Task: Create a rule from the Agile list, Priority changed -> Complete task in the project AutoWave if Priority Cleared then Complete Task
Action: Mouse moved to (828, 182)
Screenshot: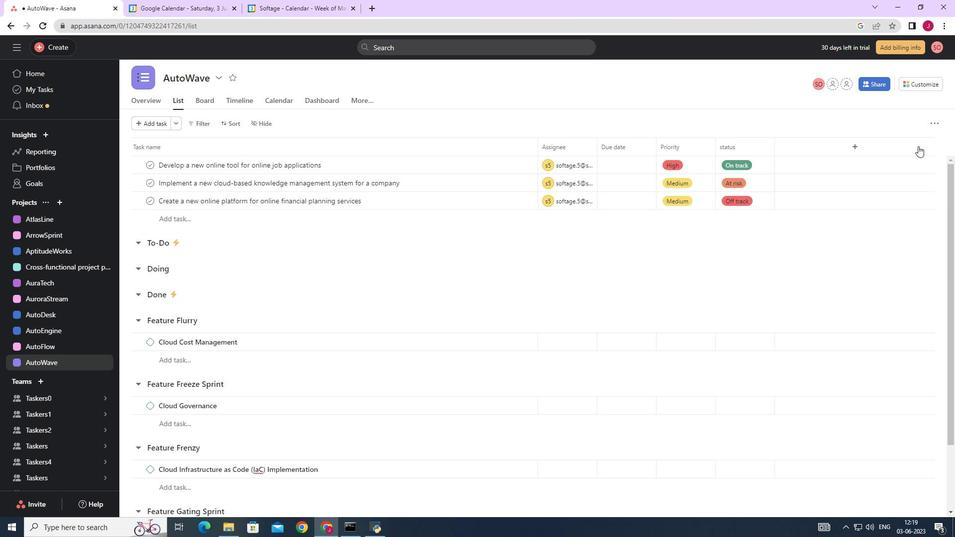 
Action: Mouse scrolled (828, 182) with delta (0, 0)
Screenshot: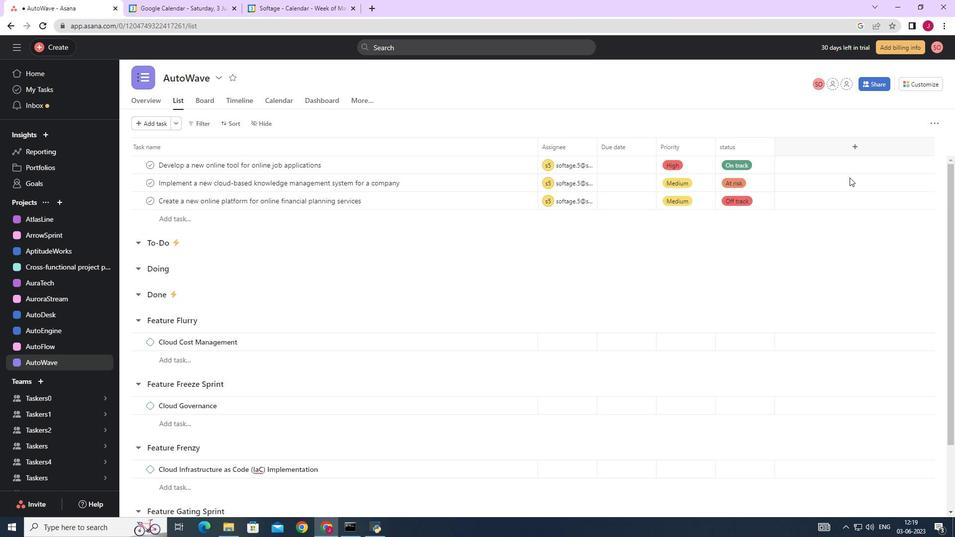 
Action: Mouse scrolled (828, 182) with delta (0, 0)
Screenshot: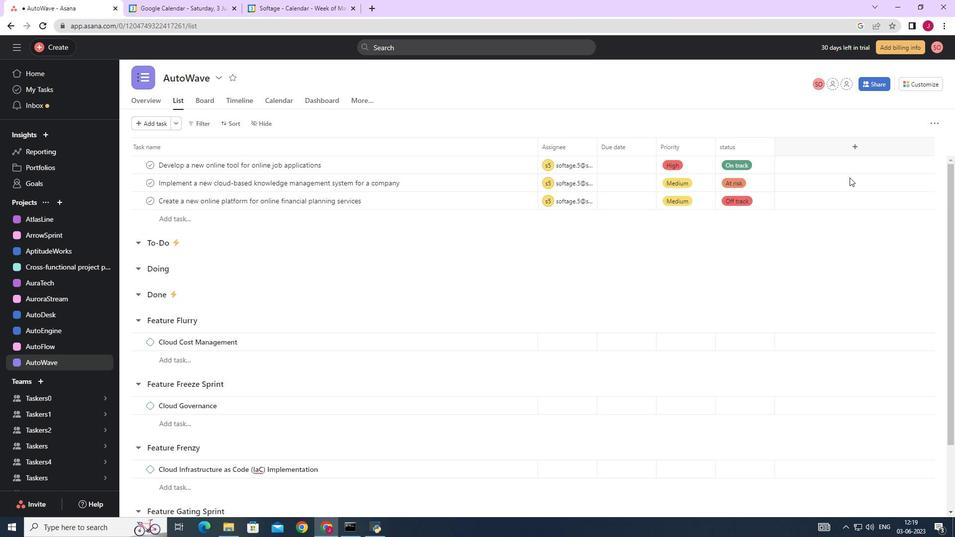 
Action: Mouse scrolled (828, 182) with delta (0, 0)
Screenshot: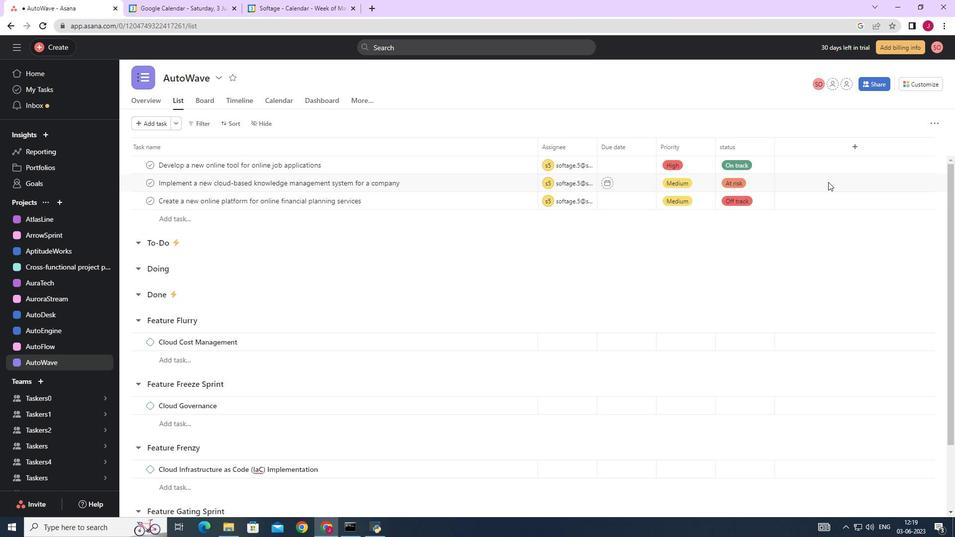 
Action: Mouse moved to (923, 88)
Screenshot: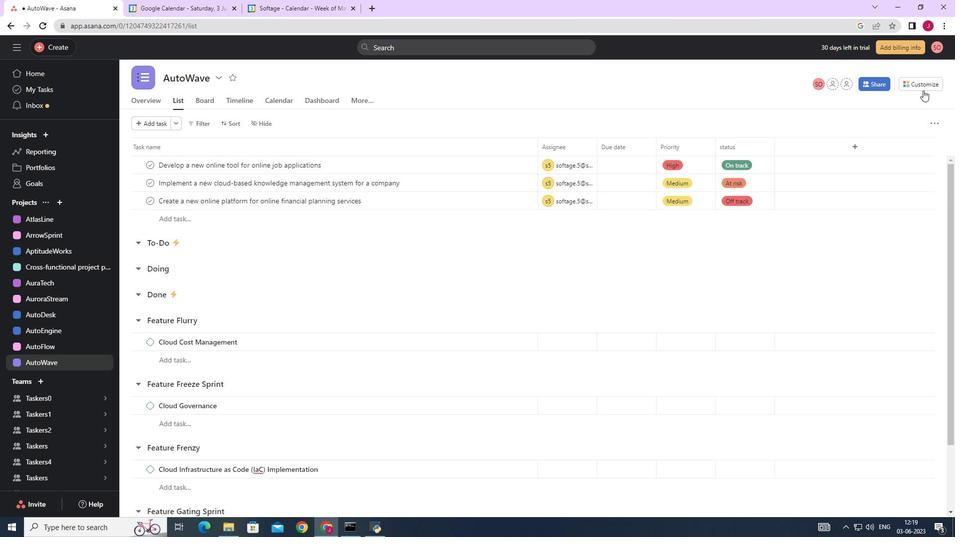 
Action: Mouse pressed left at (923, 88)
Screenshot: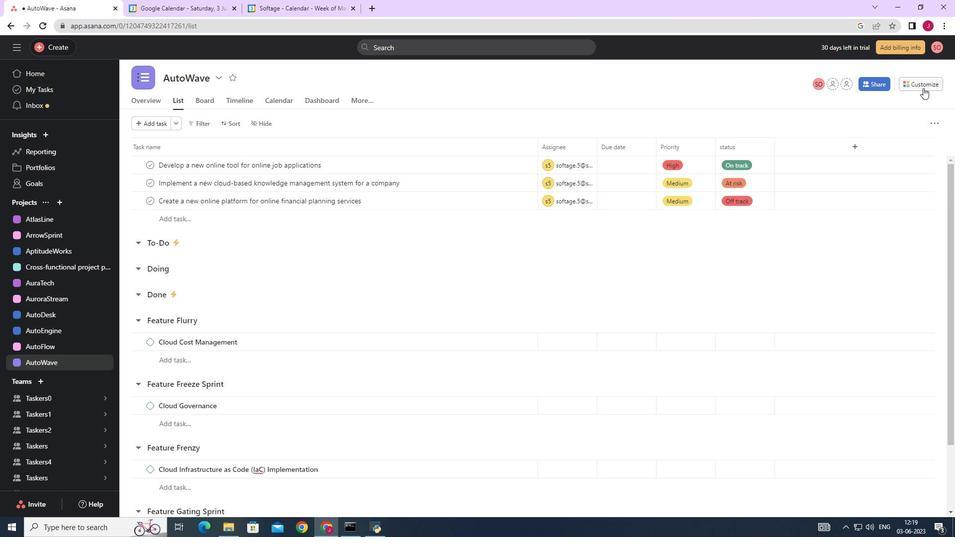 
Action: Mouse moved to (747, 220)
Screenshot: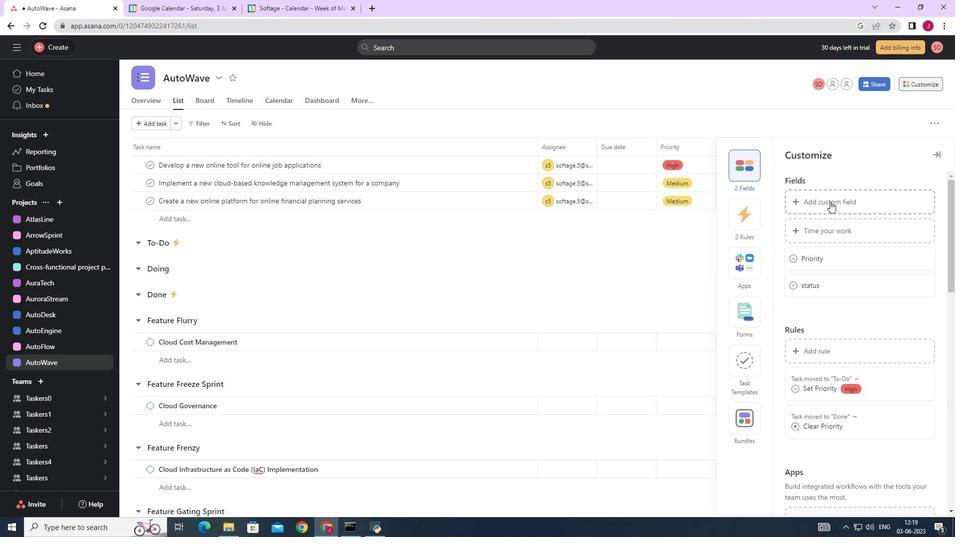 
Action: Mouse pressed left at (747, 220)
Screenshot: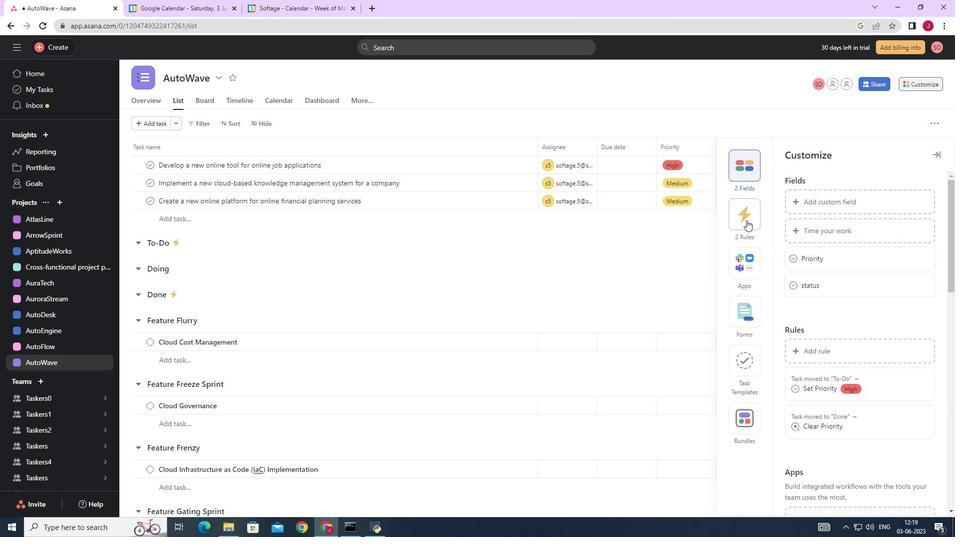 
Action: Mouse moved to (838, 201)
Screenshot: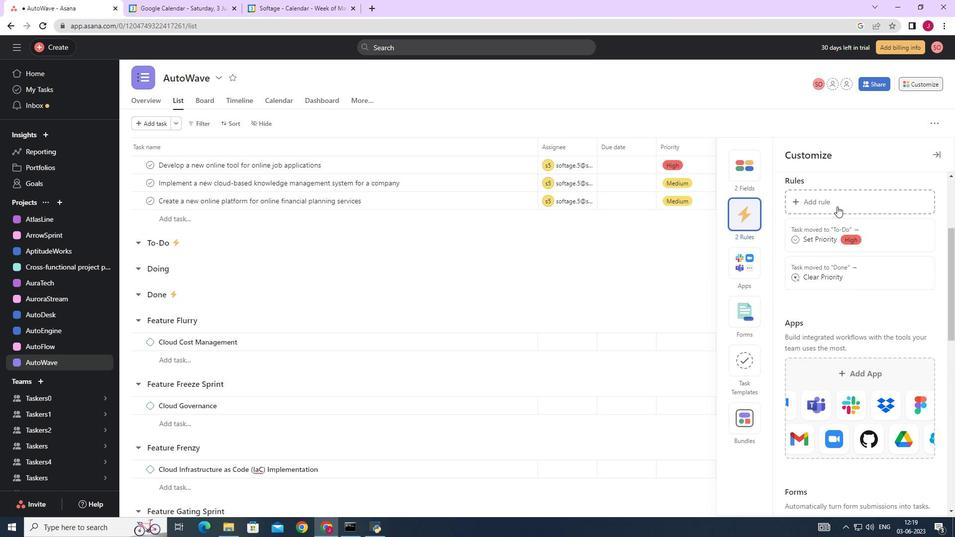 
Action: Mouse pressed left at (838, 201)
Screenshot: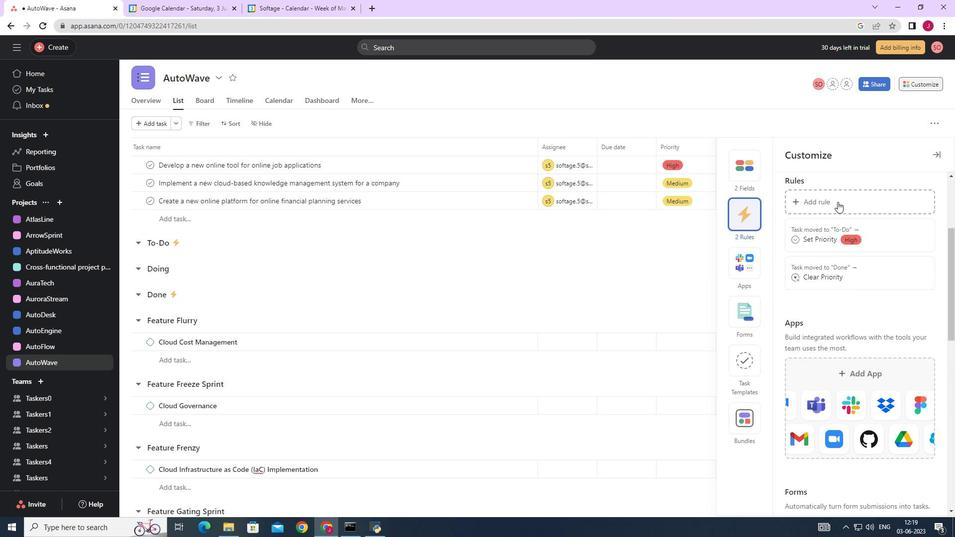 
Action: Mouse moved to (210, 149)
Screenshot: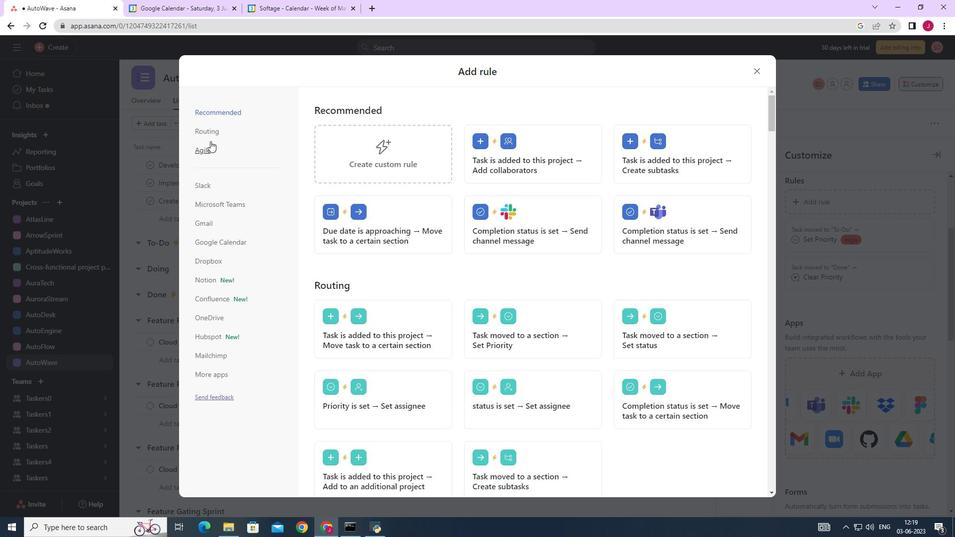 
Action: Mouse pressed left at (210, 149)
Screenshot: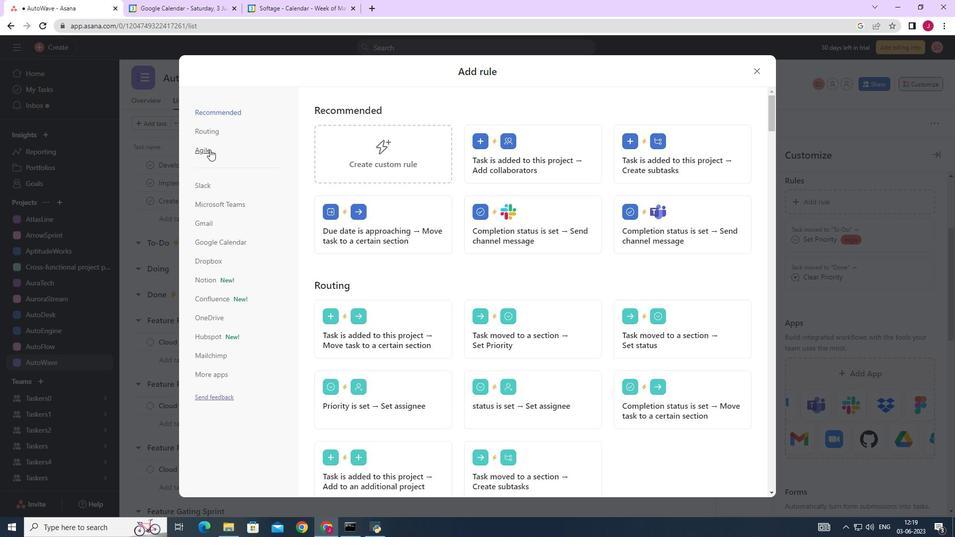 
Action: Mouse moved to (402, 147)
Screenshot: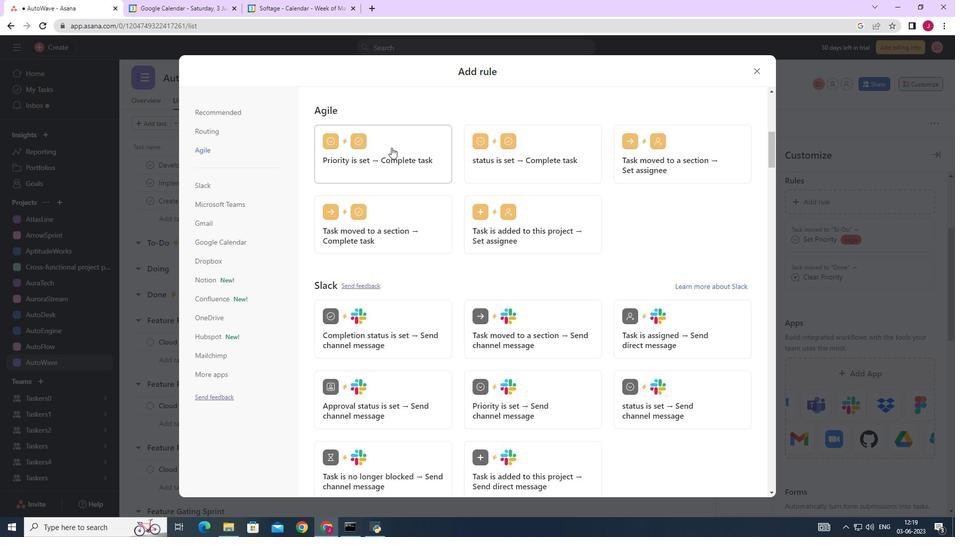
Action: Mouse pressed left at (402, 147)
Screenshot: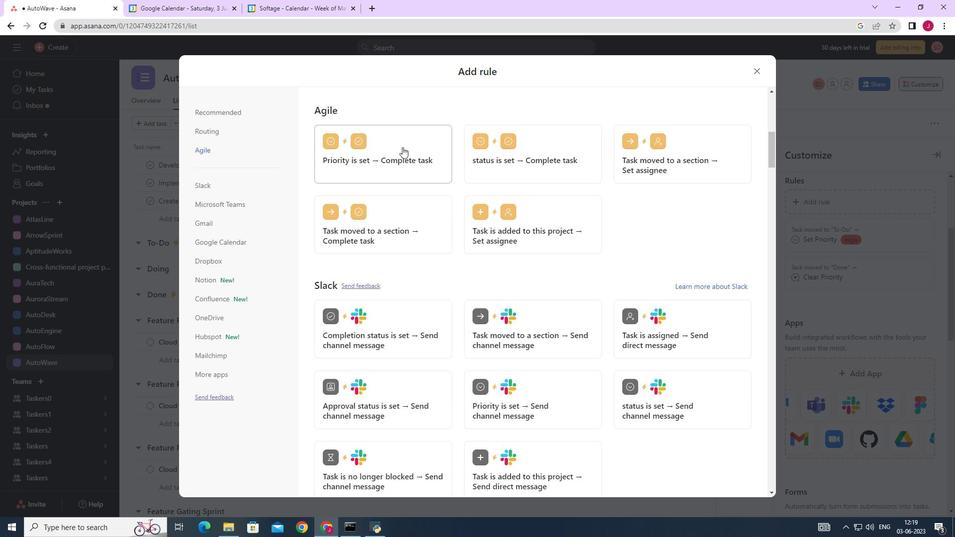
Action: Mouse moved to (368, 273)
Screenshot: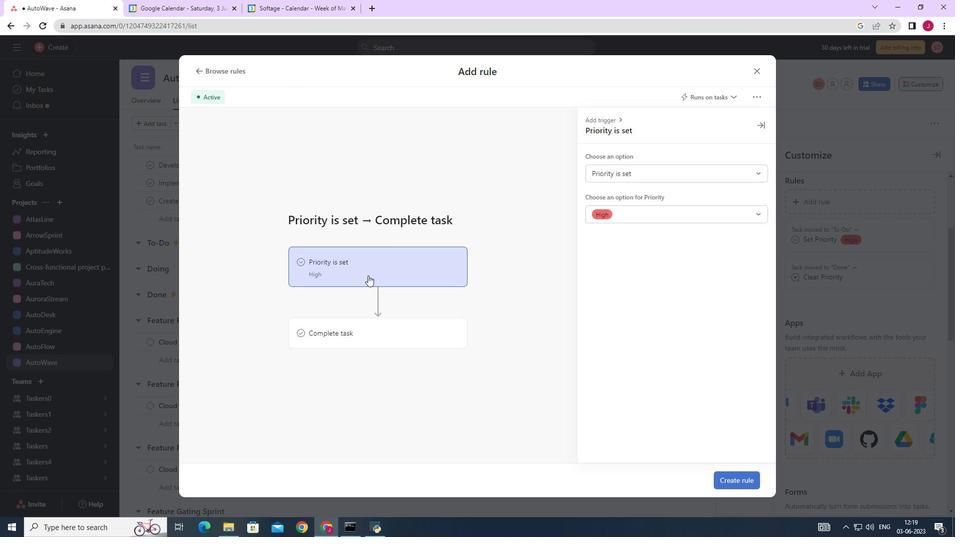 
Action: Mouse pressed left at (368, 273)
Screenshot: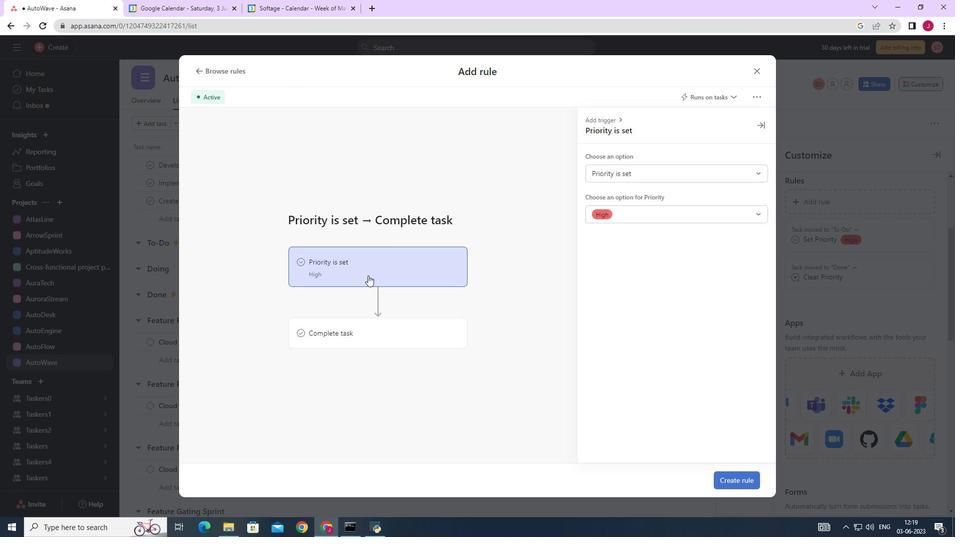
Action: Mouse moved to (672, 175)
Screenshot: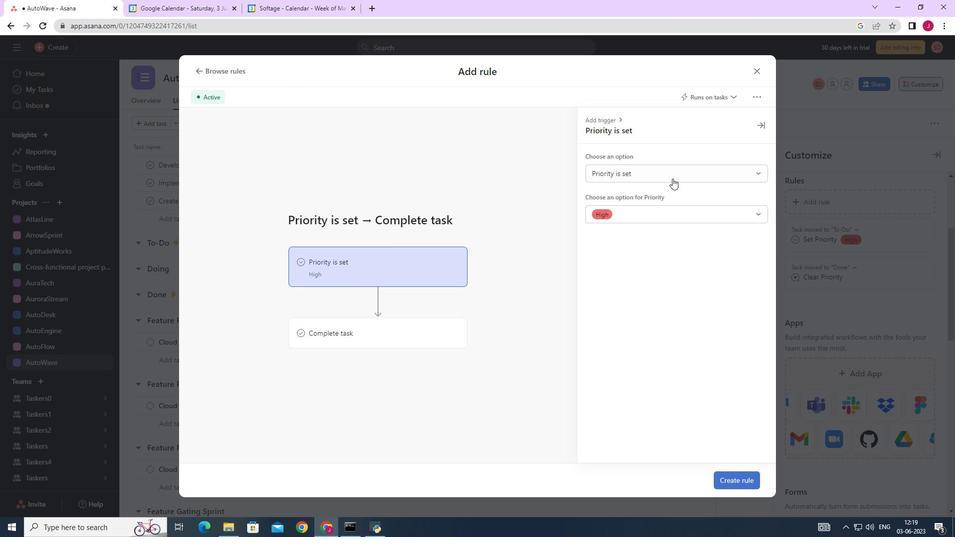 
Action: Mouse pressed left at (672, 175)
Screenshot: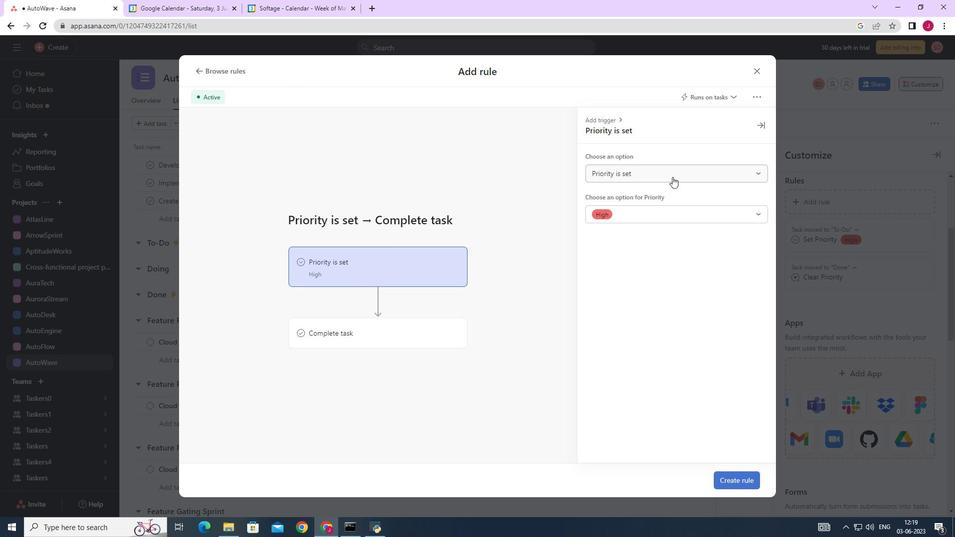 
Action: Mouse moved to (627, 212)
Screenshot: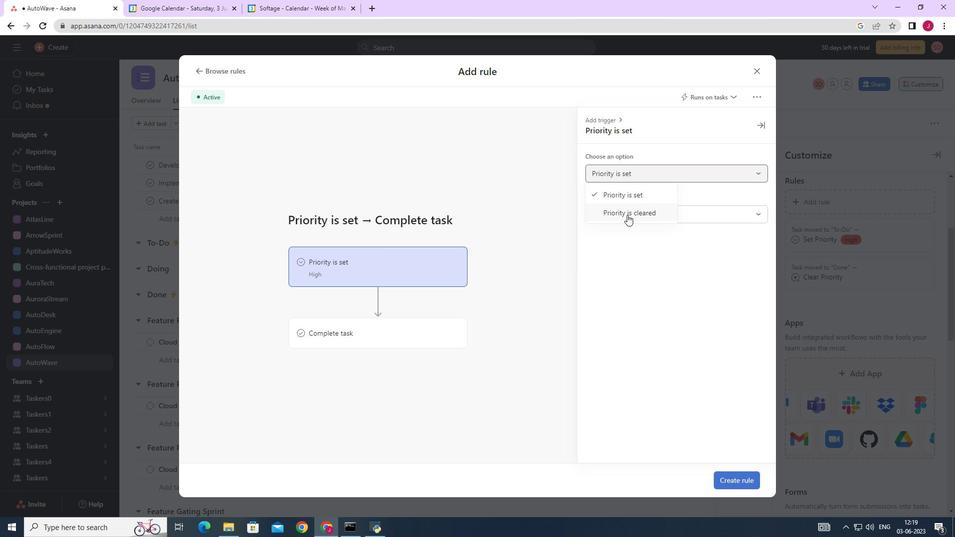 
Action: Mouse pressed left at (627, 212)
Screenshot: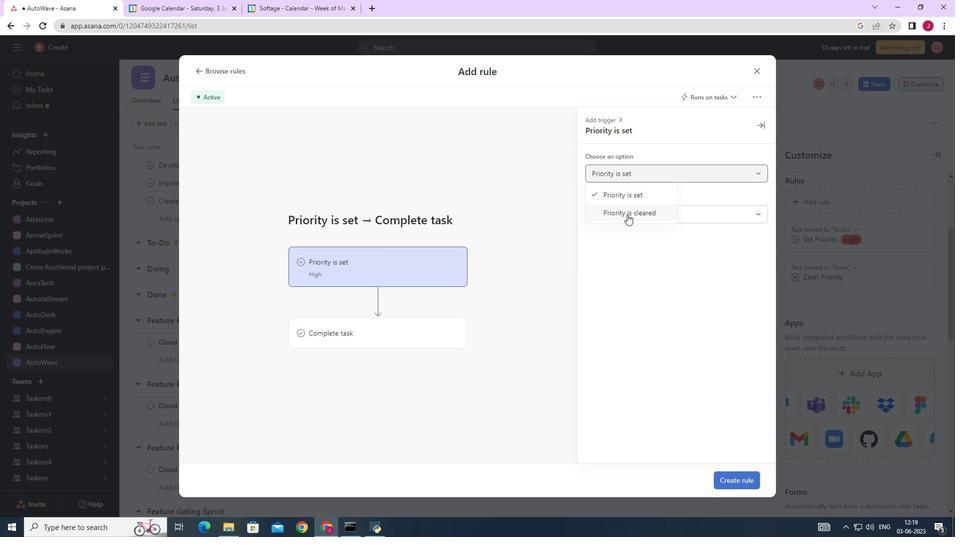 
Action: Mouse moved to (420, 323)
Screenshot: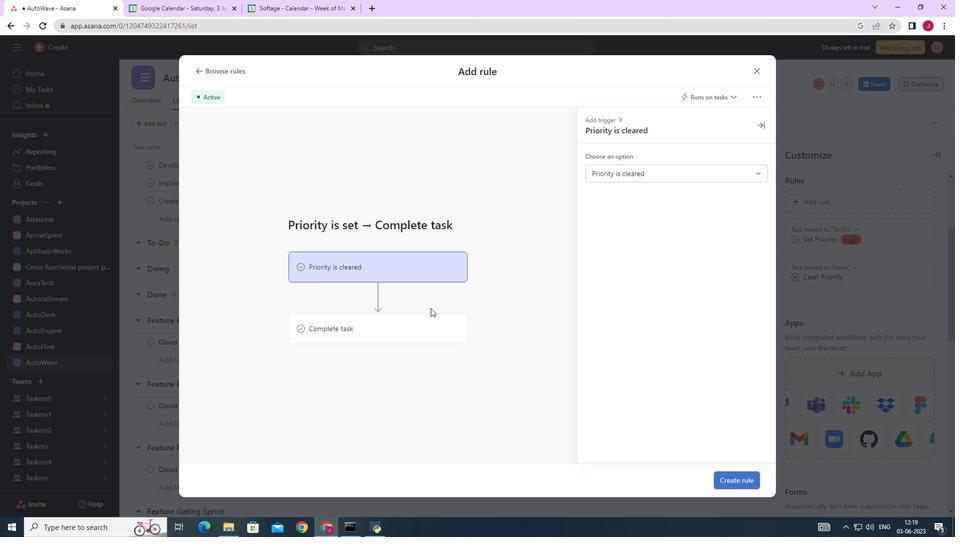 
Action: Mouse pressed left at (420, 323)
Screenshot: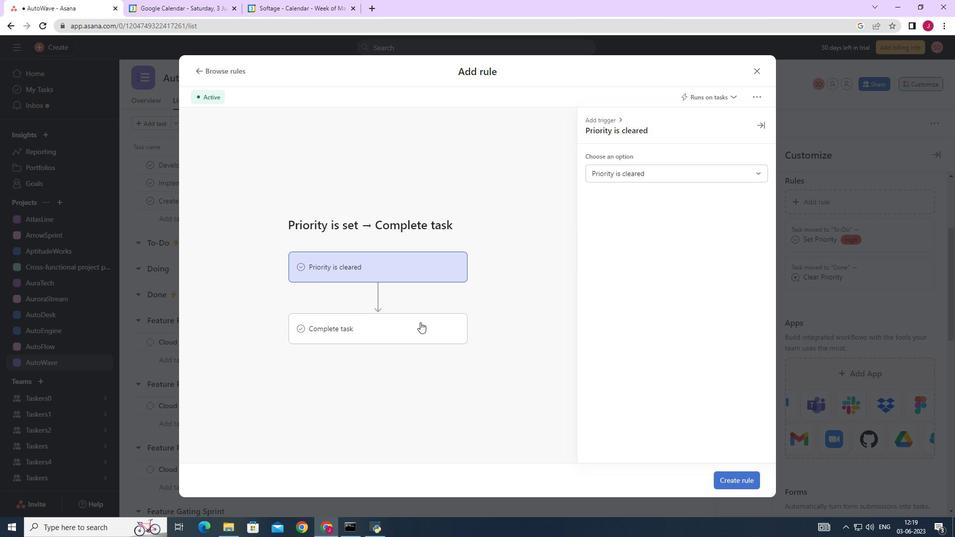 
Action: Mouse moved to (742, 479)
Screenshot: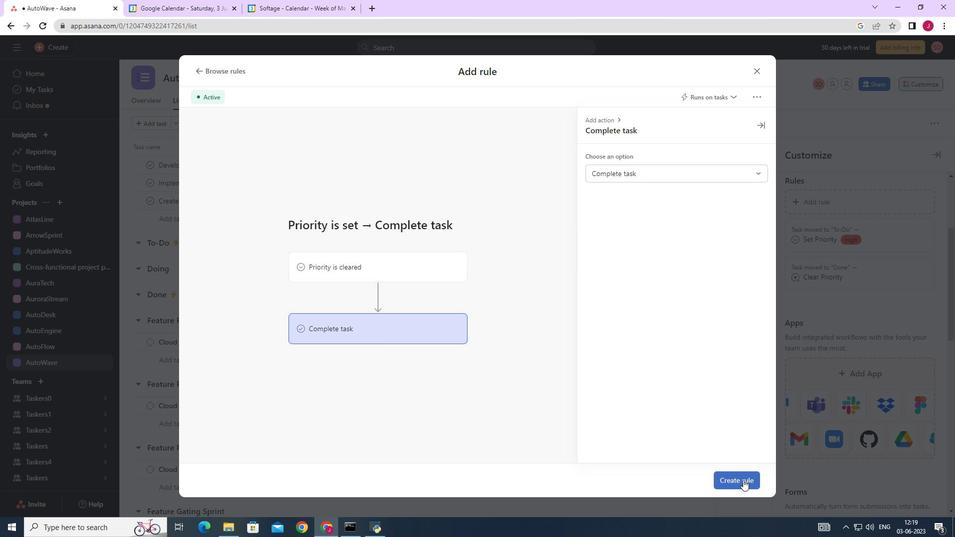 
Action: Mouse pressed left at (742, 479)
Screenshot: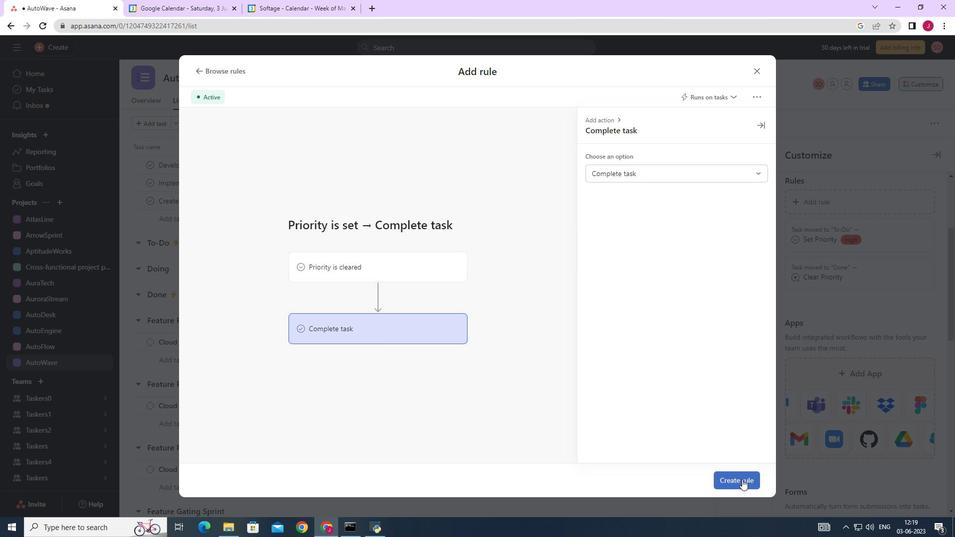 
Action: Mouse moved to (665, 429)
Screenshot: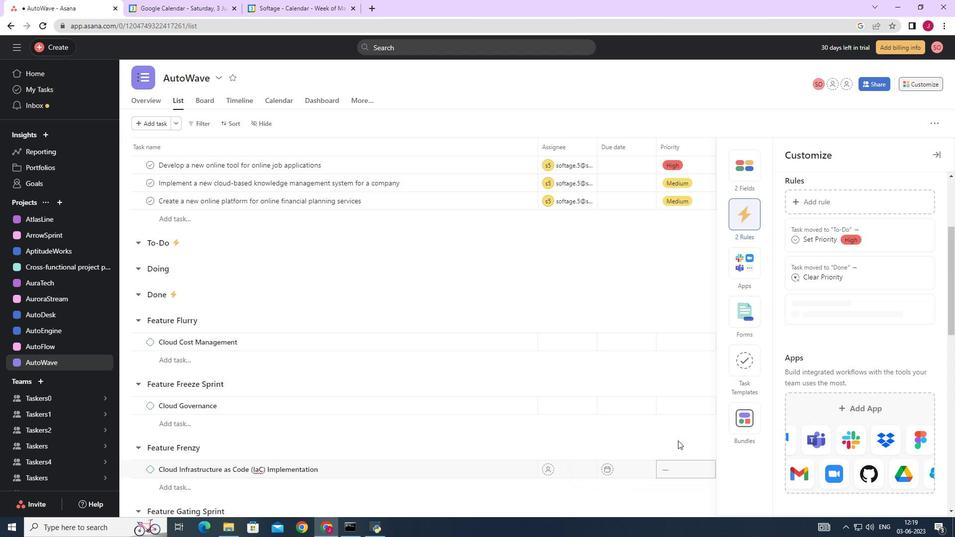 
